 Task: Create a sub task Release to Production / Go Live for the task  Implement a new remote desktop solution for a company's employees in the project AgileDeck , assign it to team member softage.4@softage.net and update the status of the sub task to  On Track  , set the priority of the sub task to Low
Action: Mouse moved to (50, 405)
Screenshot: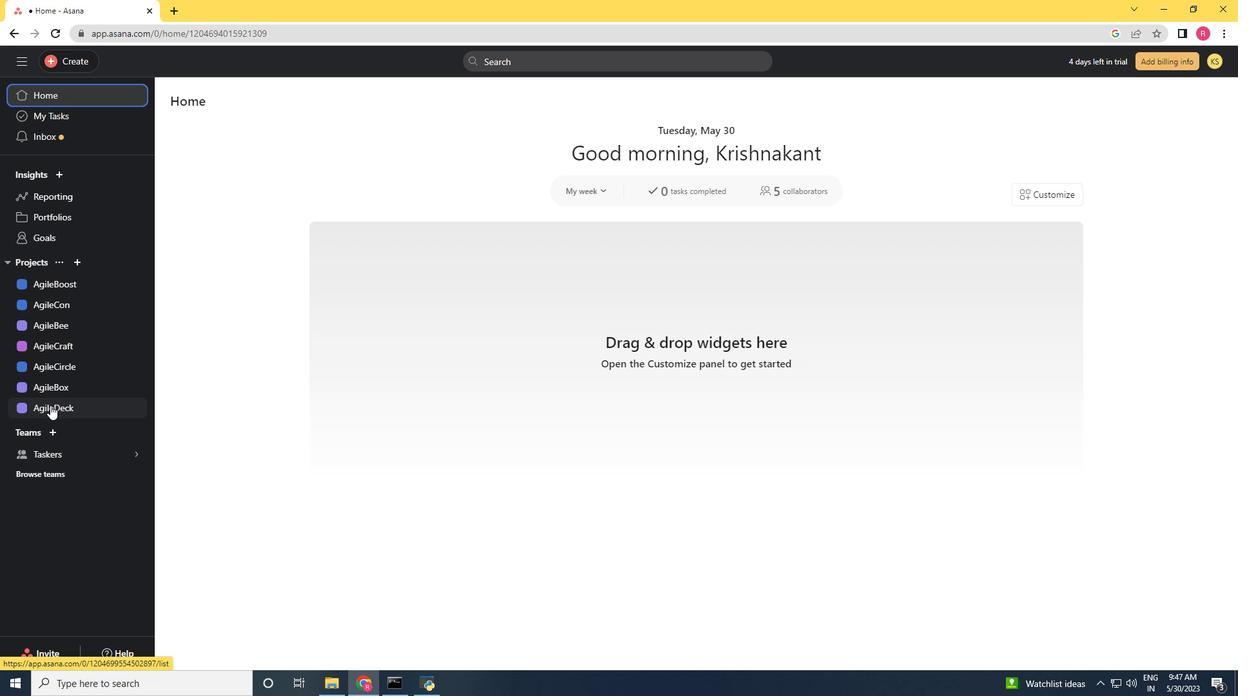 
Action: Mouse pressed left at (50, 405)
Screenshot: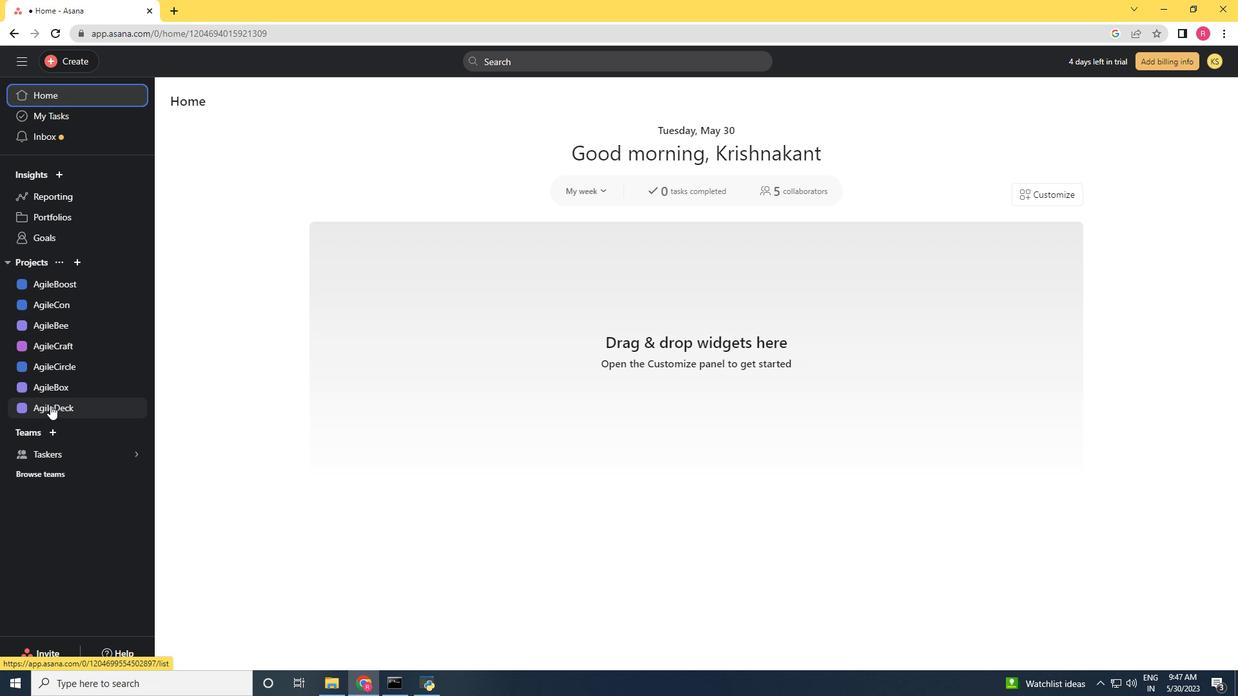 
Action: Mouse moved to (600, 289)
Screenshot: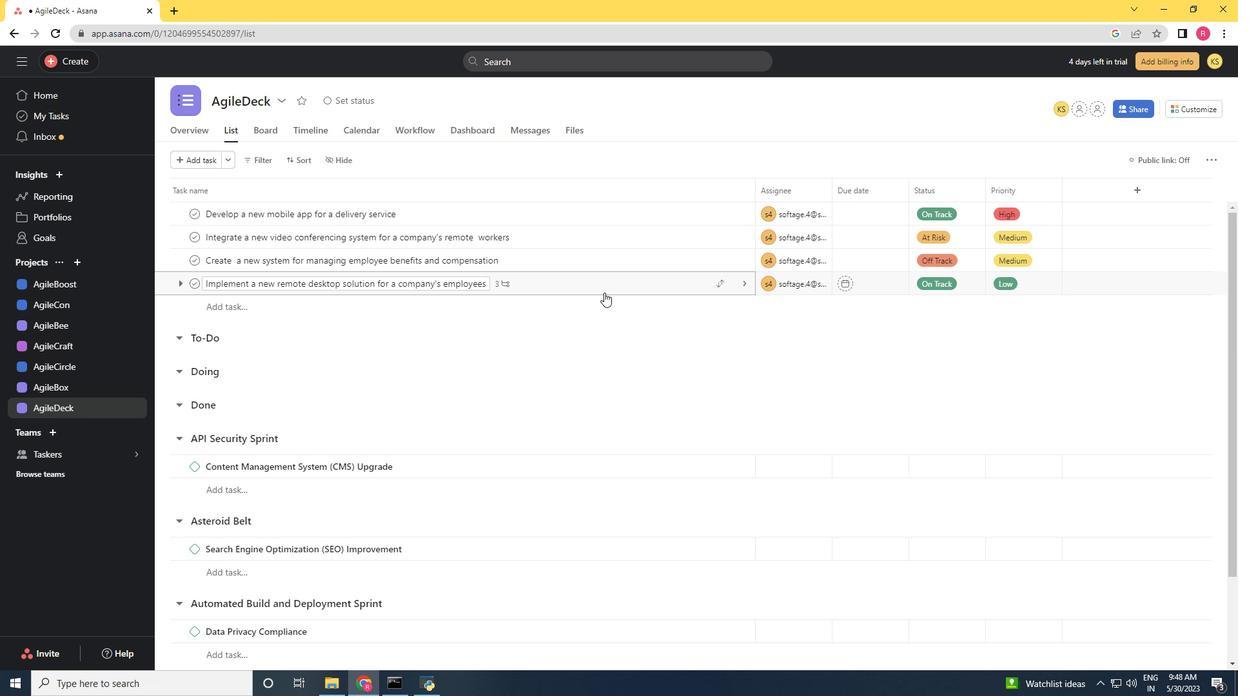 
Action: Mouse pressed left at (600, 289)
Screenshot: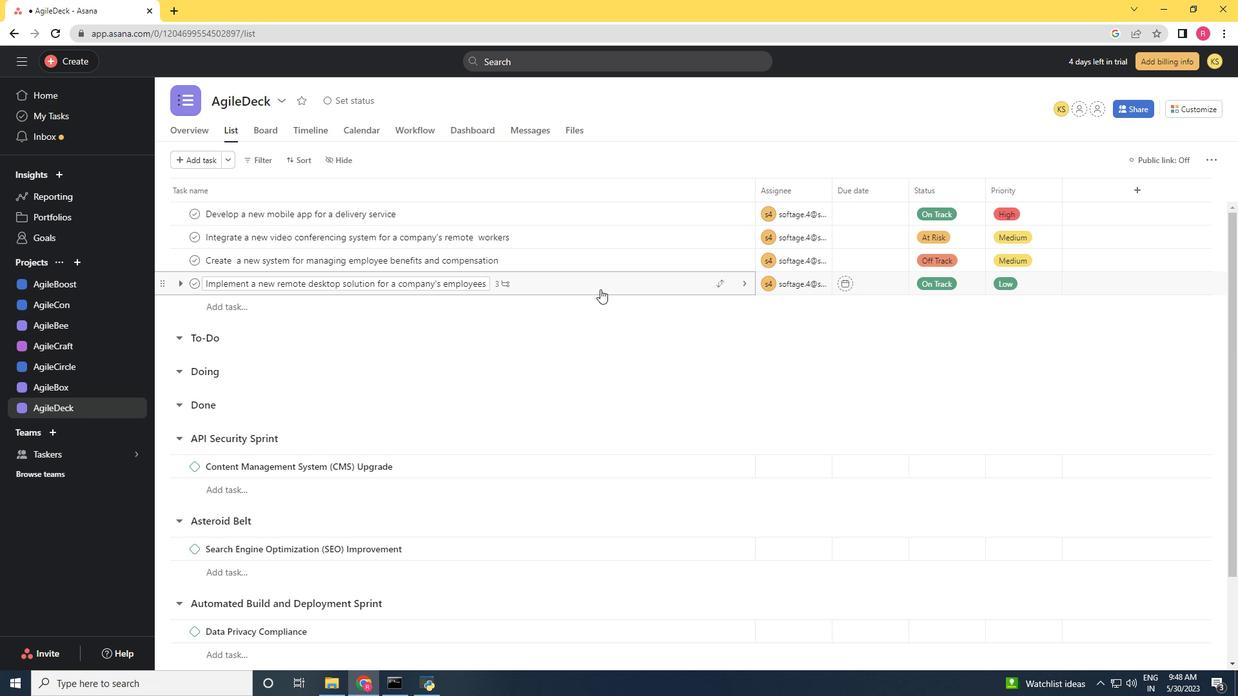 
Action: Mouse moved to (880, 411)
Screenshot: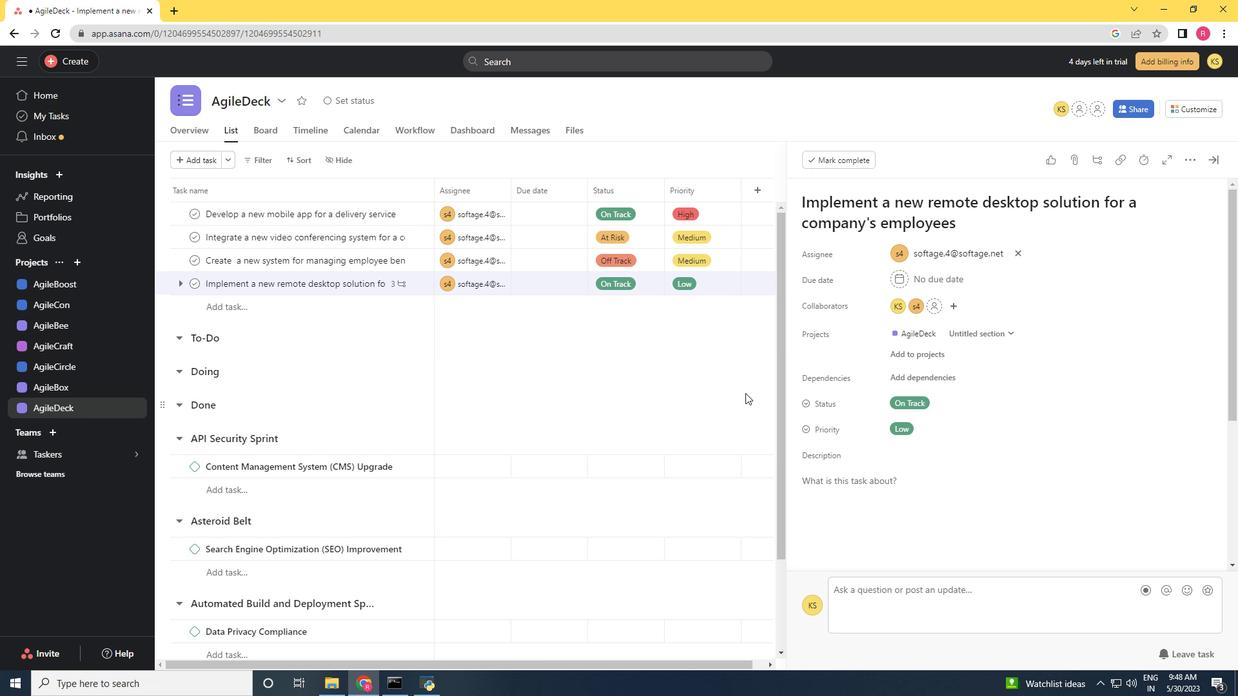 
Action: Mouse scrolled (880, 410) with delta (0, 0)
Screenshot: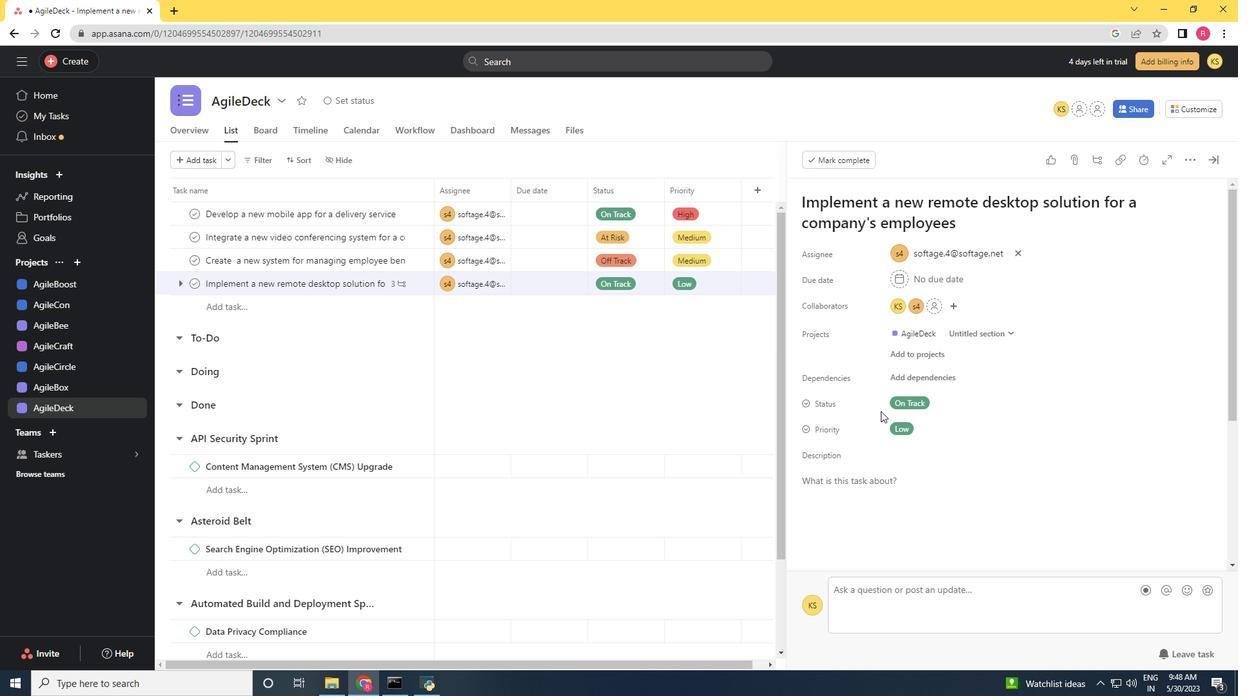 
Action: Mouse scrolled (880, 410) with delta (0, 0)
Screenshot: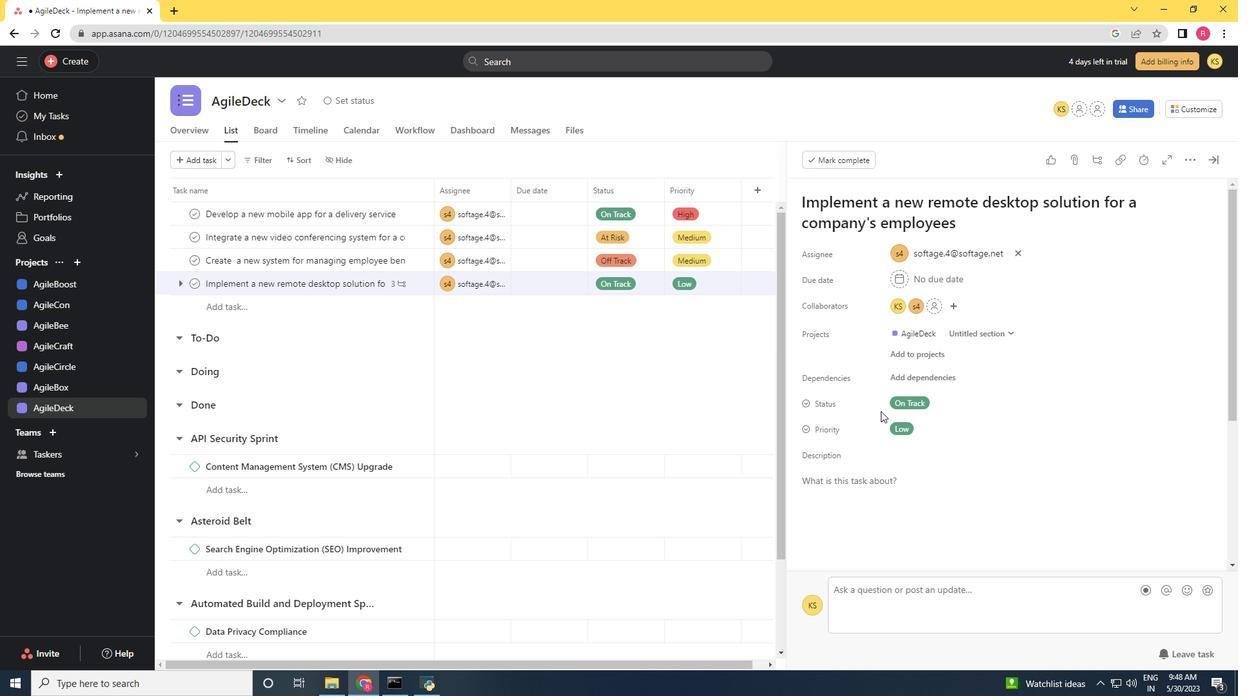 
Action: Mouse scrolled (880, 410) with delta (0, 0)
Screenshot: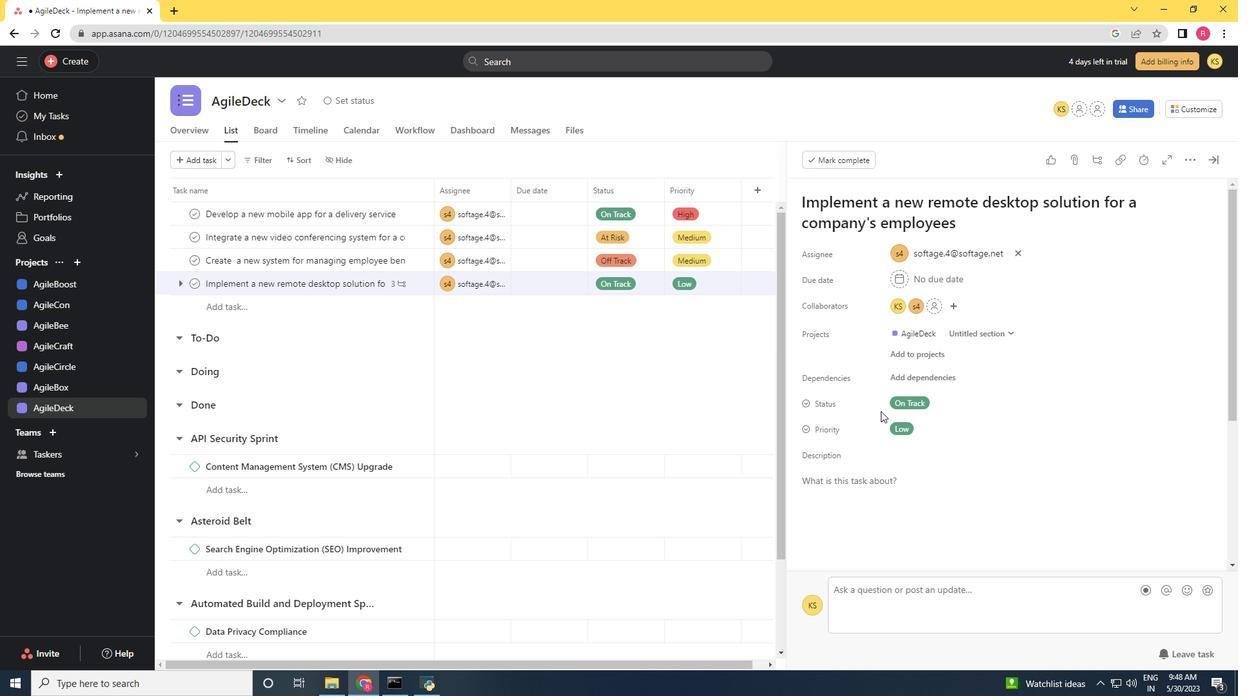 
Action: Mouse scrolled (880, 410) with delta (0, 0)
Screenshot: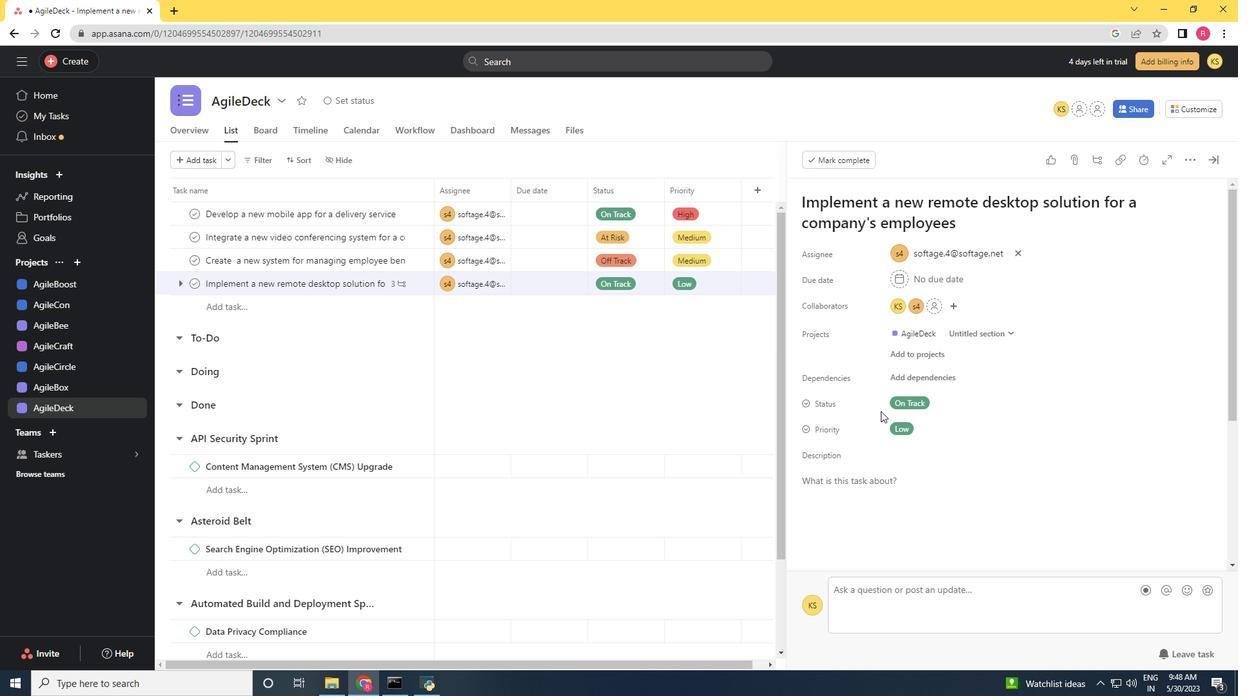 
Action: Mouse moved to (833, 465)
Screenshot: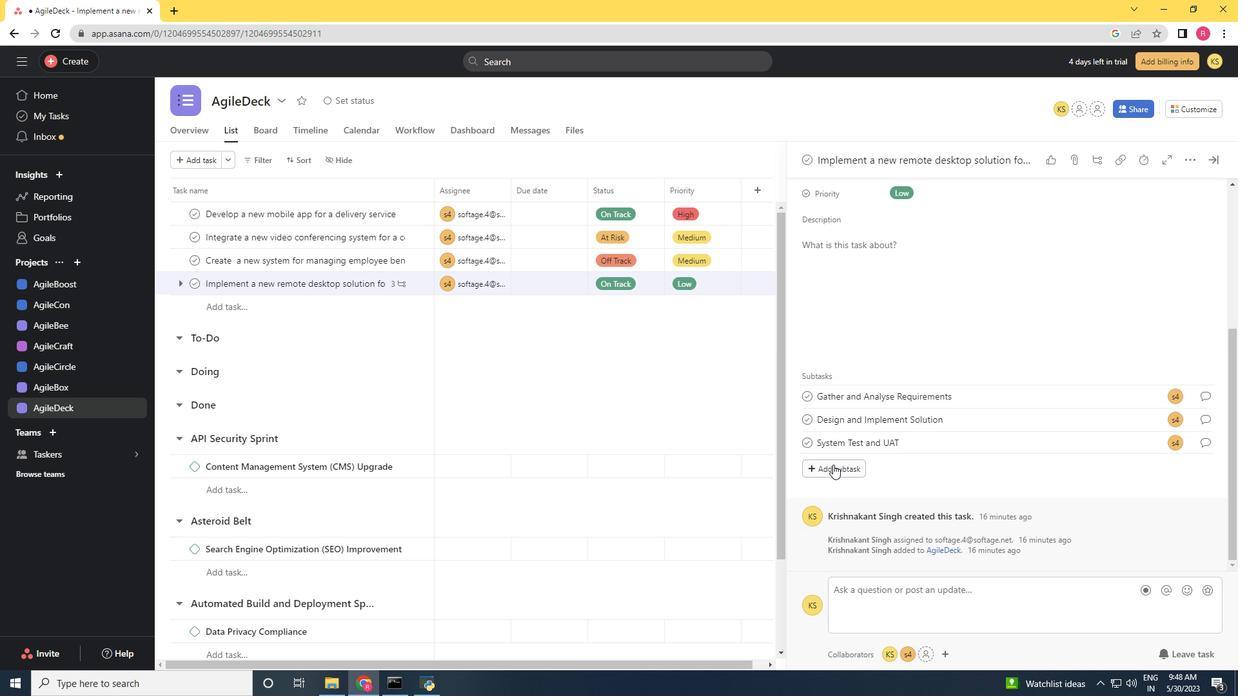 
Action: Mouse pressed left at (833, 465)
Screenshot: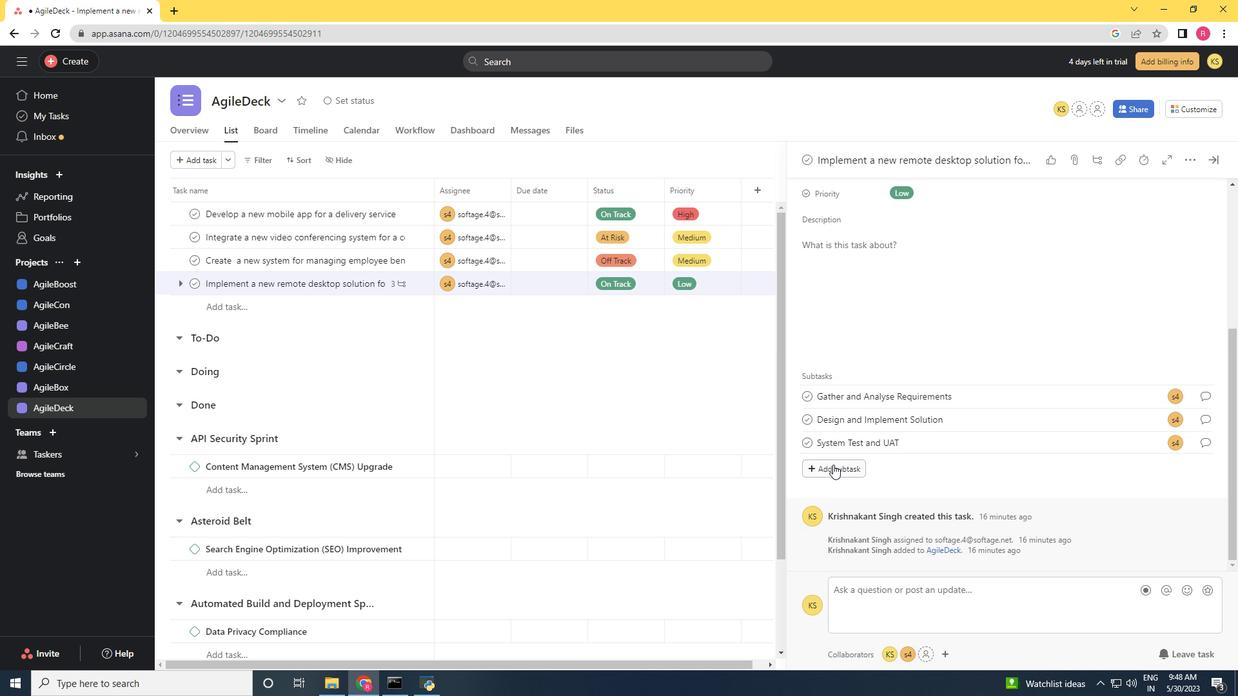 
Action: Key pressed <Key.shift>Release<Key.space>yo<Key.space><Key.backspace><Key.backspace><Key.backspace>to<Key.space><Key.shift>Production<Key.space>/<Key.space><Key.shift>Go<Key.space><Key.shift>Live
Screenshot: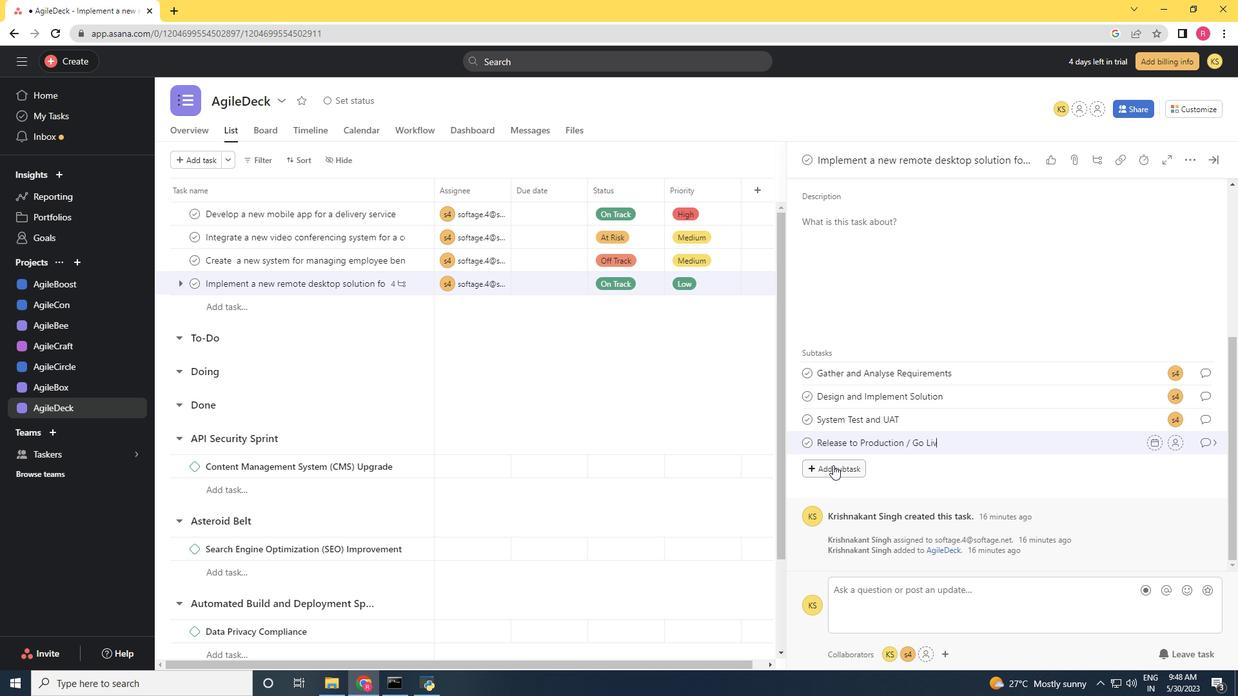 
Action: Mouse moved to (1178, 441)
Screenshot: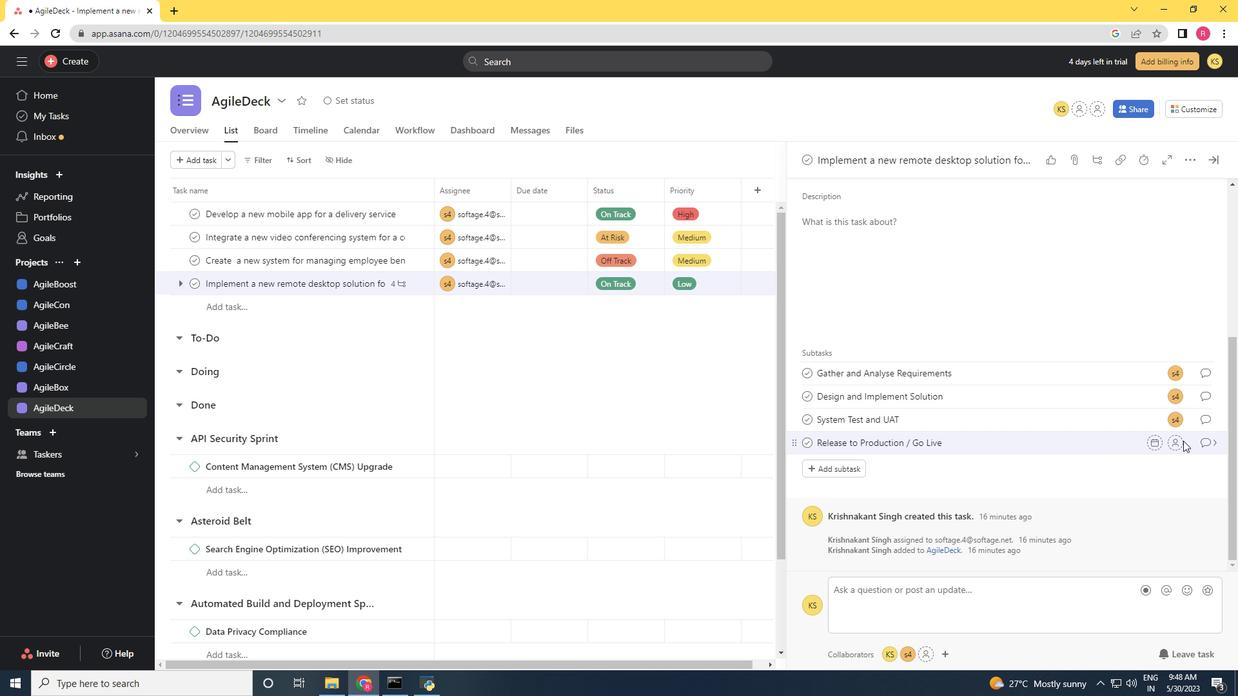 
Action: Mouse pressed left at (1178, 441)
Screenshot: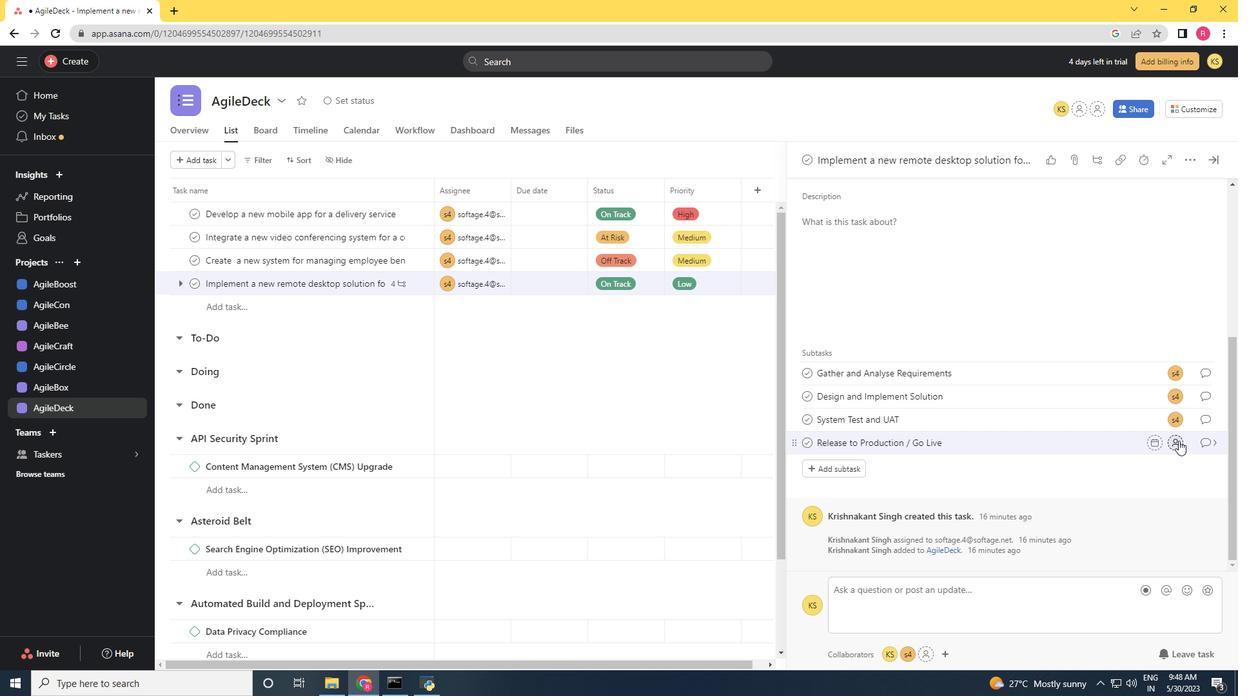 
Action: Key pressed softage.4<Key.shift>@softage.net
Screenshot: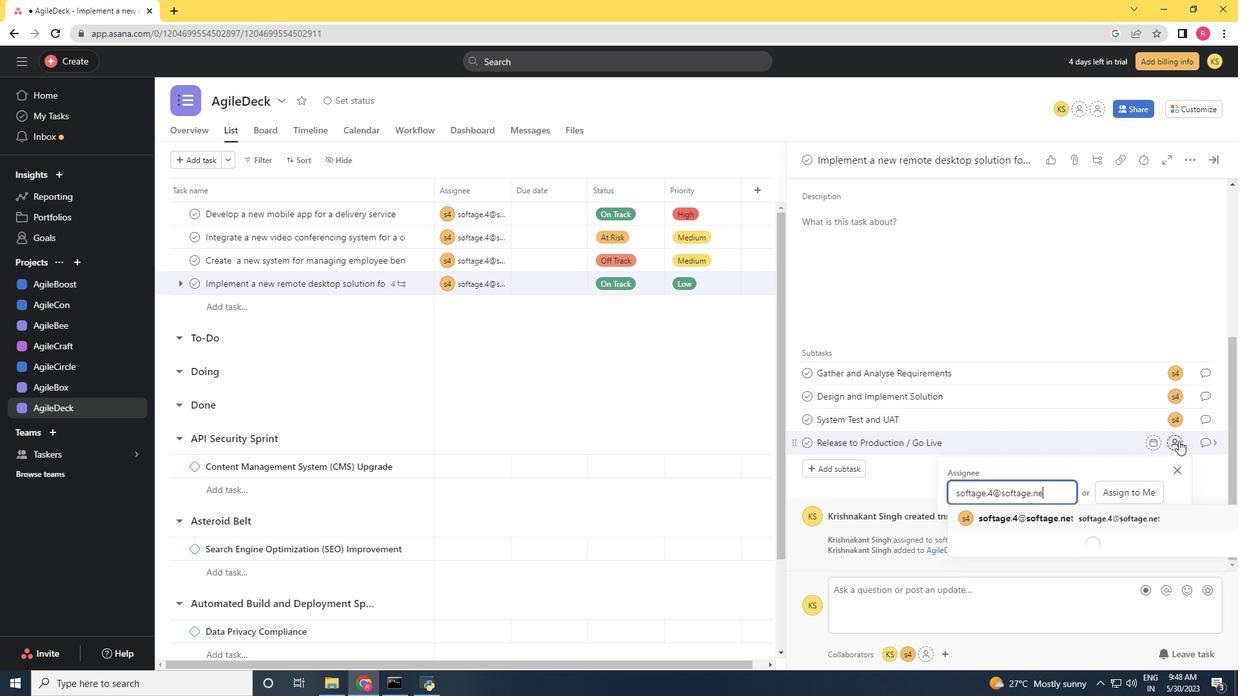
Action: Mouse moved to (1079, 515)
Screenshot: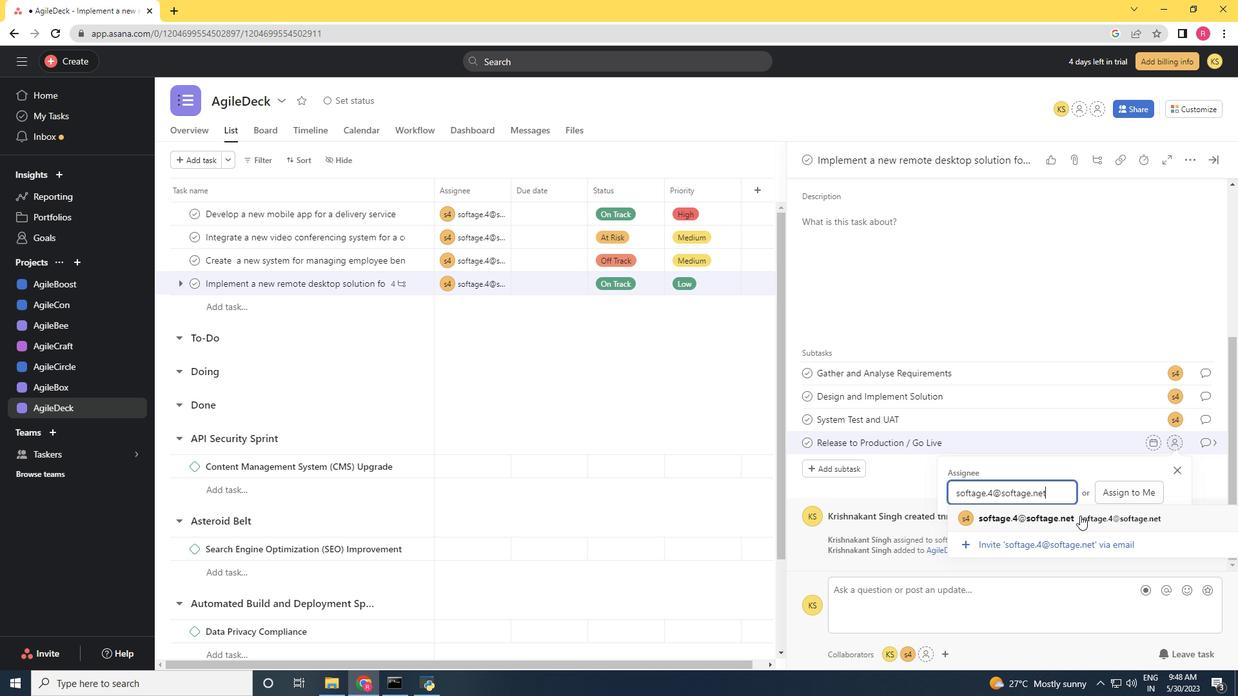 
Action: Mouse pressed left at (1079, 515)
Screenshot: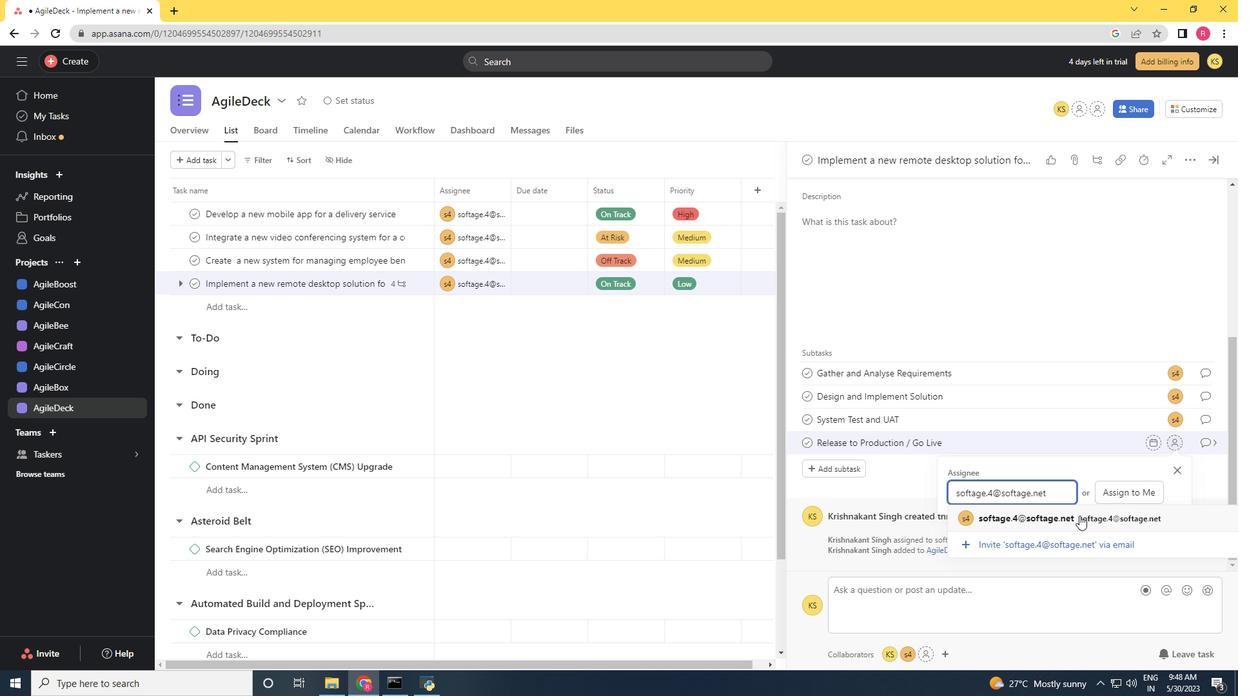 
Action: Mouse moved to (1216, 445)
Screenshot: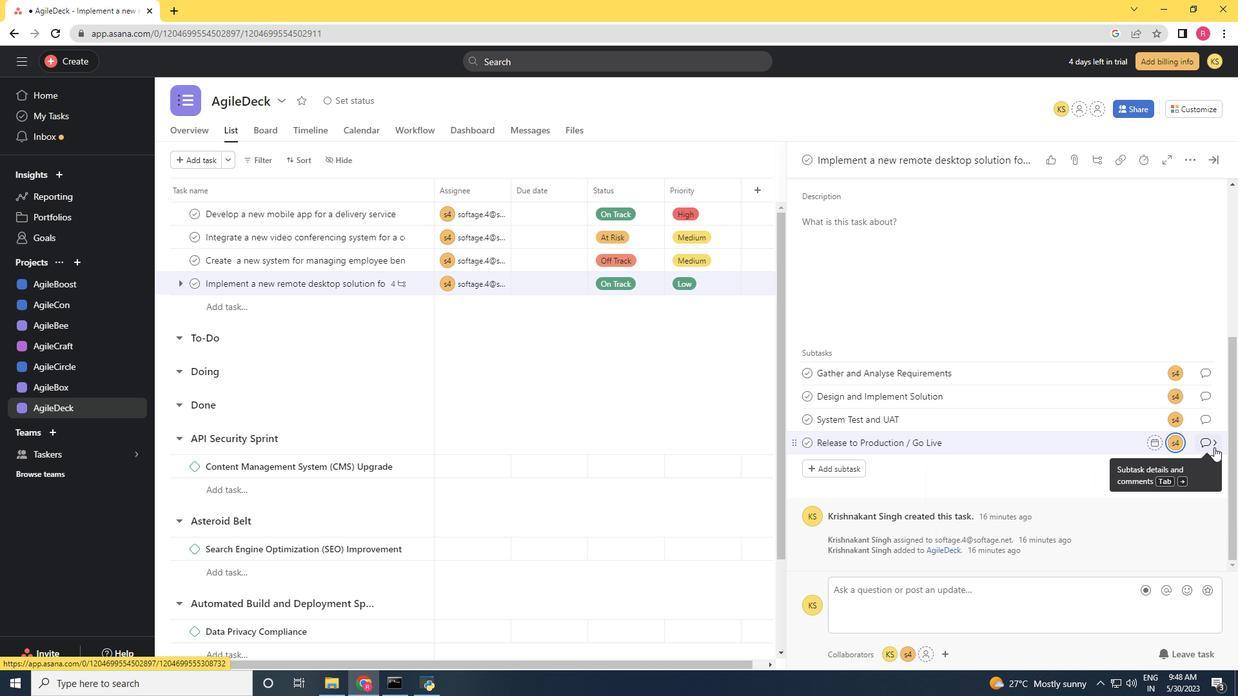 
Action: Mouse pressed left at (1216, 445)
Screenshot: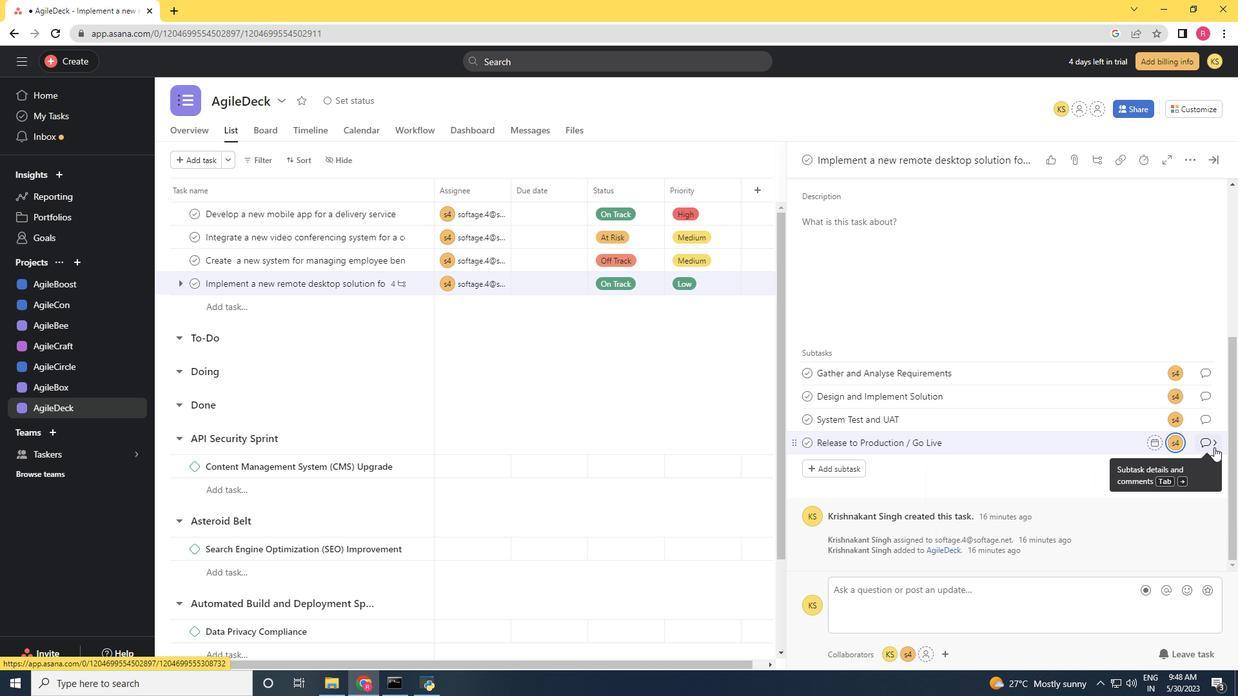 
Action: Mouse moved to (861, 369)
Screenshot: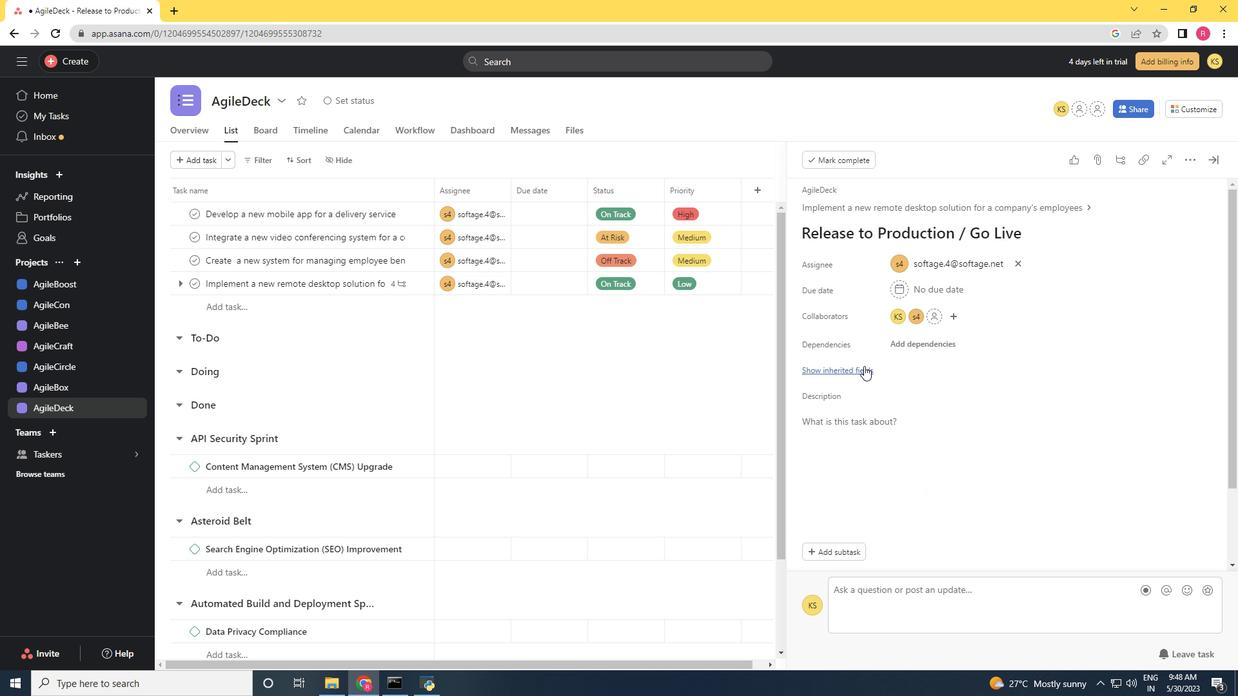 
Action: Mouse pressed left at (861, 369)
Screenshot: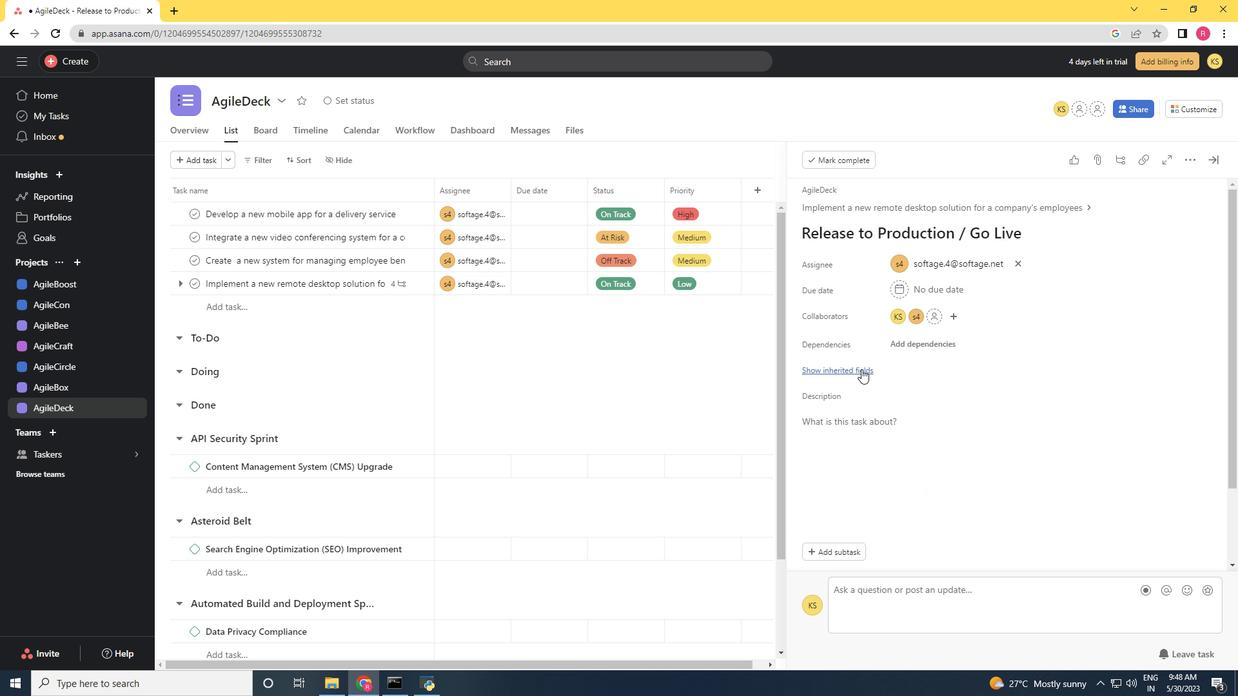 
Action: Mouse scrolled (861, 368) with delta (0, 0)
Screenshot: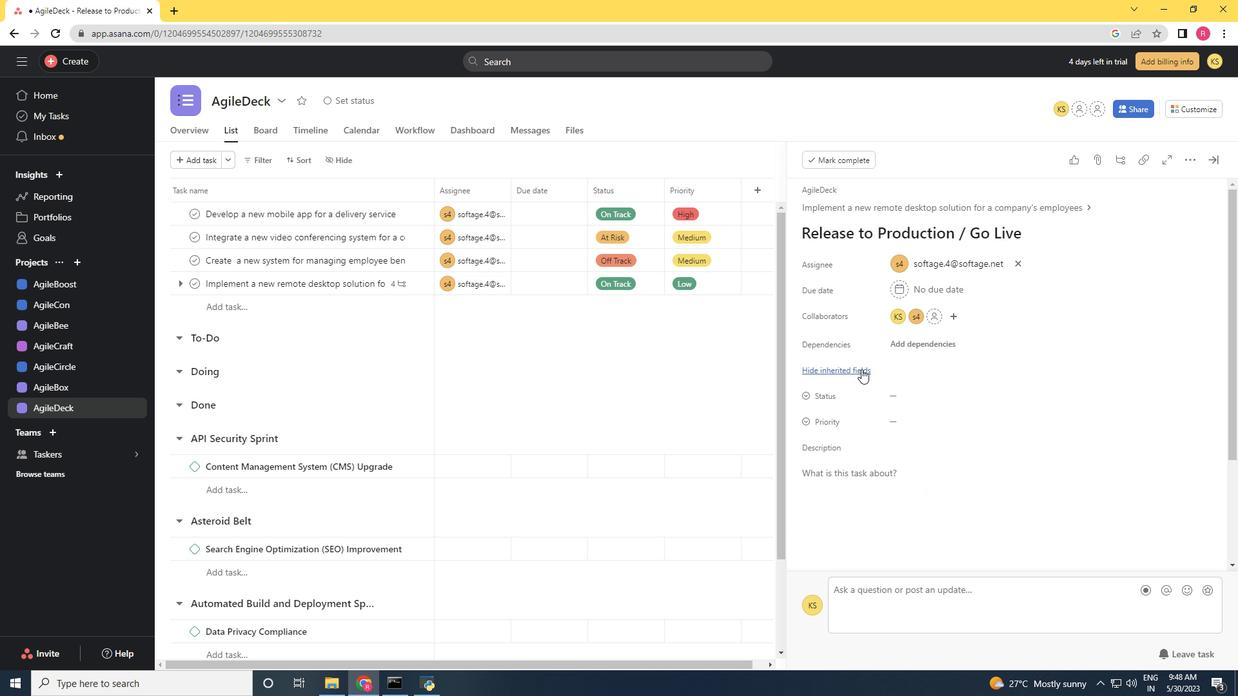 
Action: Mouse scrolled (861, 368) with delta (0, 0)
Screenshot: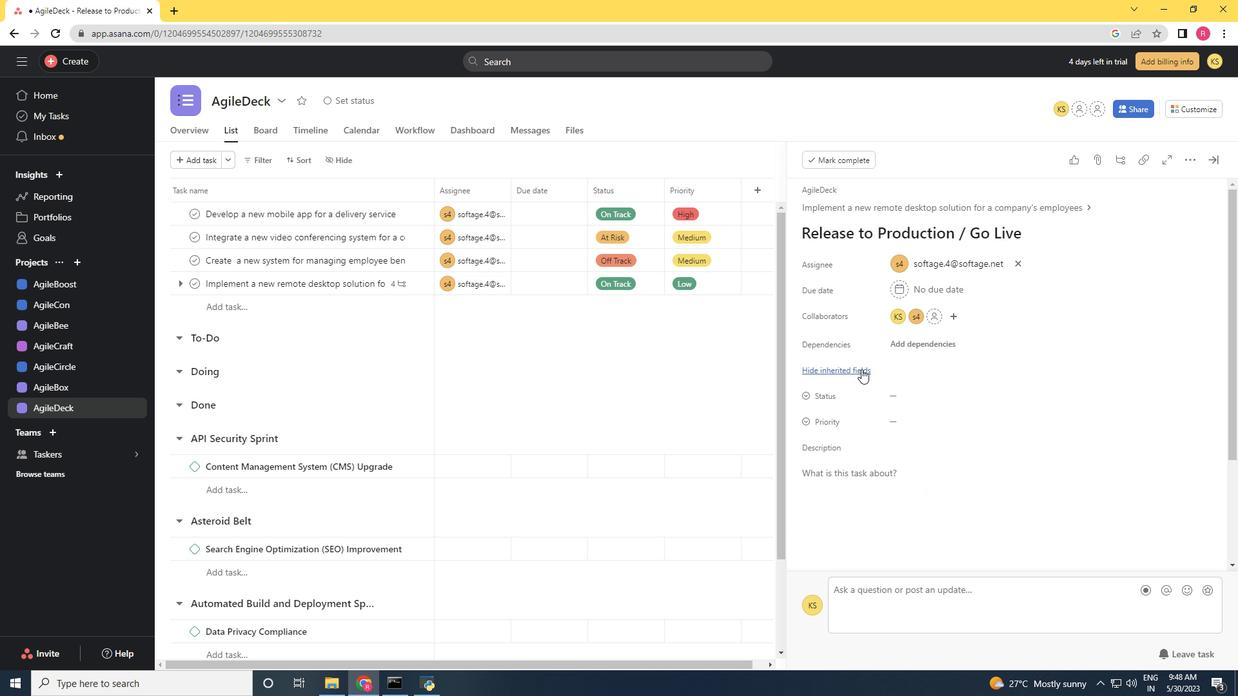 
Action: Mouse moved to (894, 270)
Screenshot: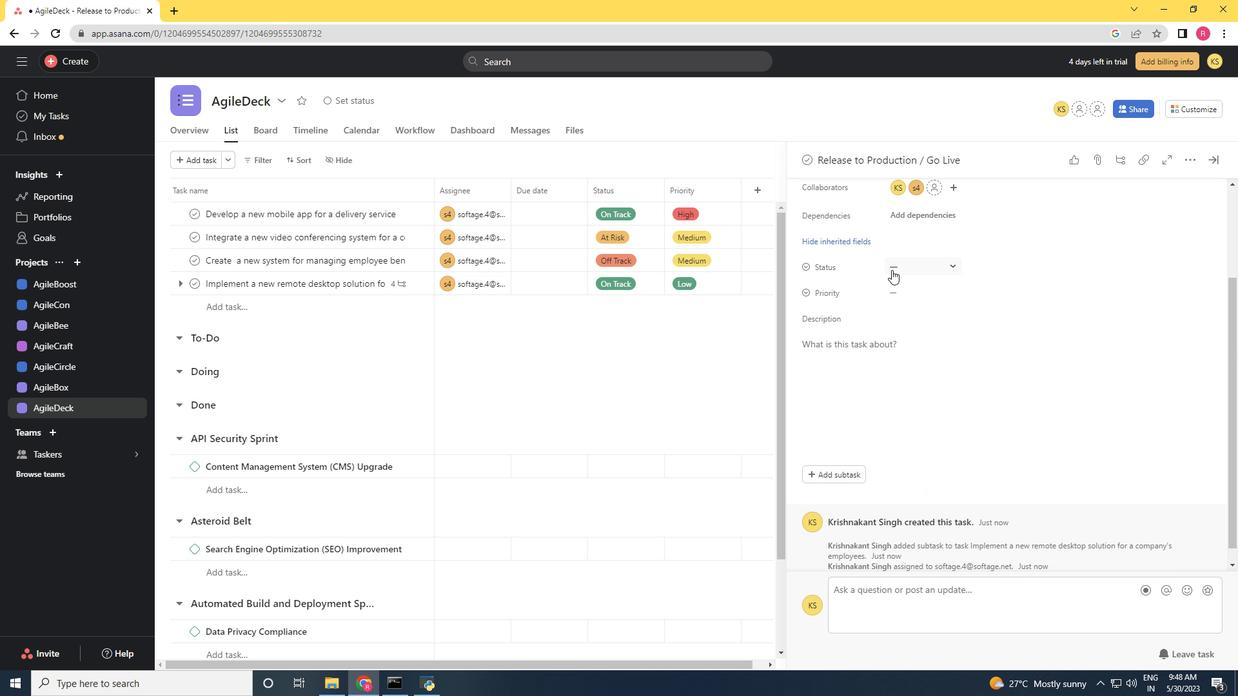 
Action: Mouse pressed left at (894, 270)
Screenshot: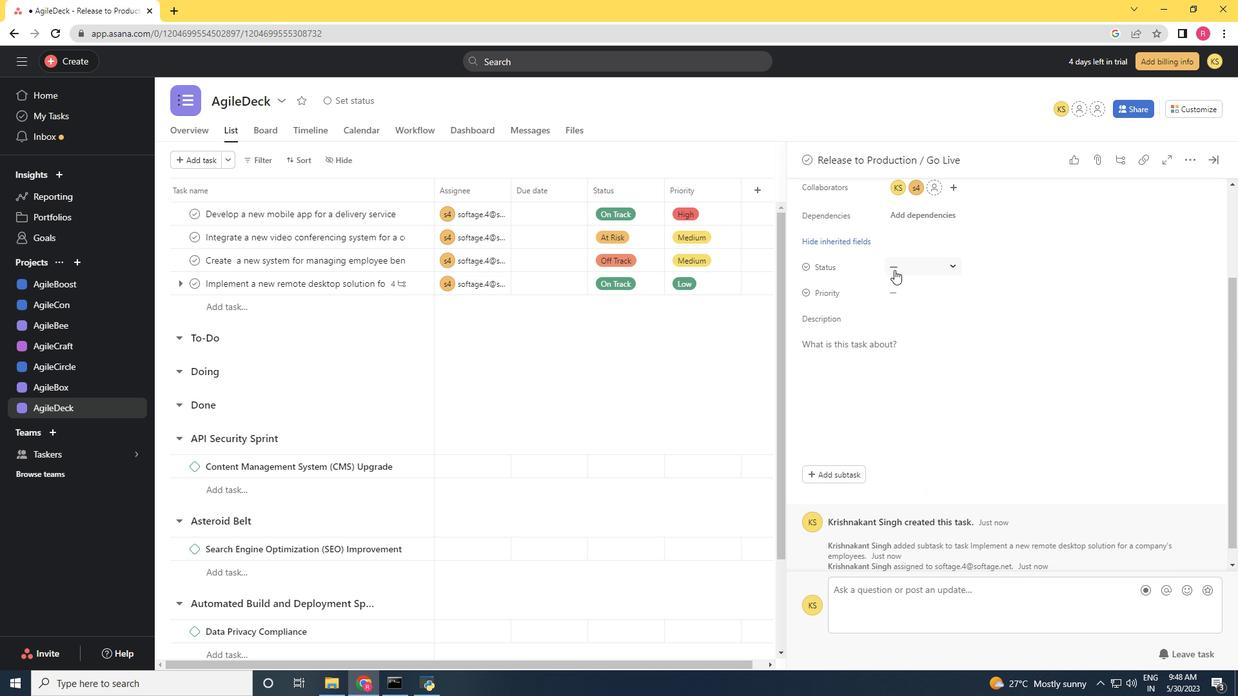 
Action: Mouse moved to (910, 310)
Screenshot: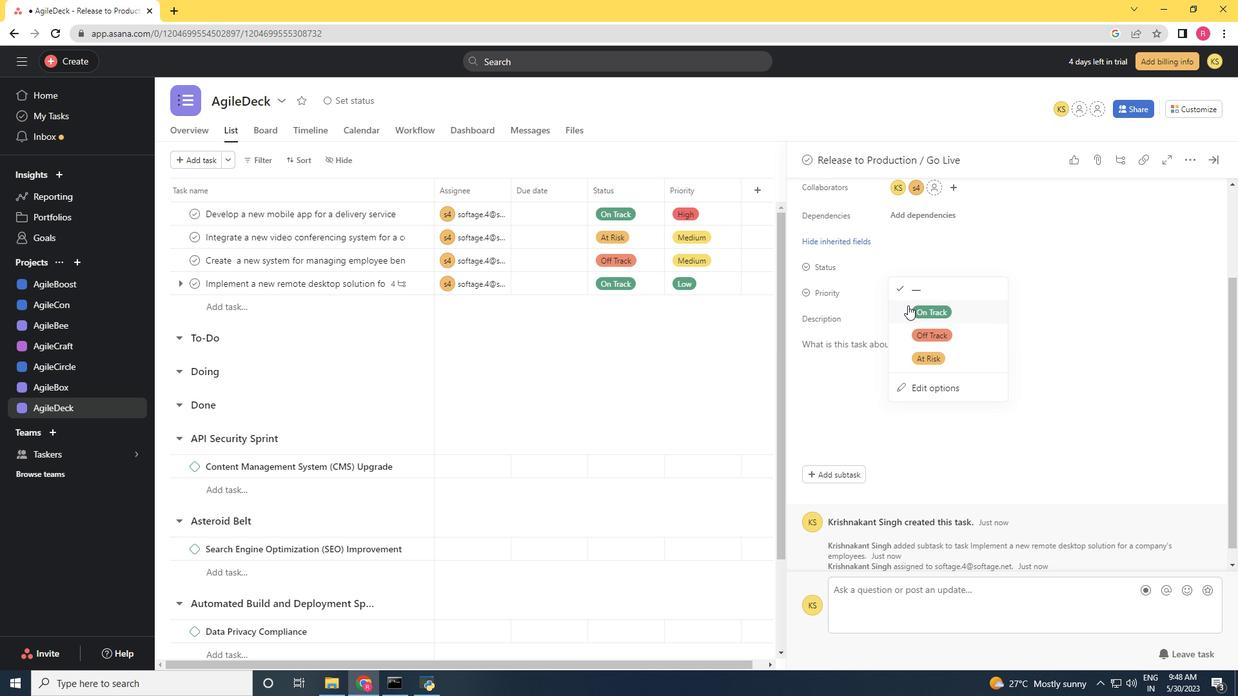 
Action: Mouse pressed left at (910, 310)
Screenshot: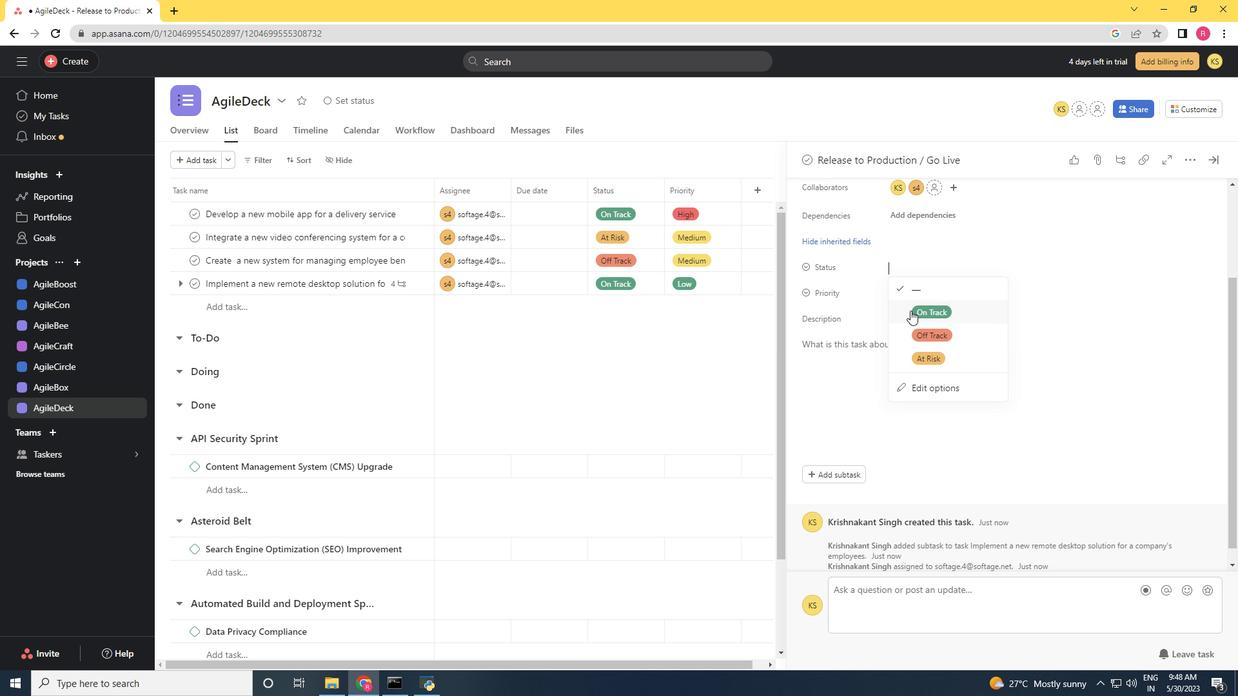 
Action: Mouse moved to (900, 297)
Screenshot: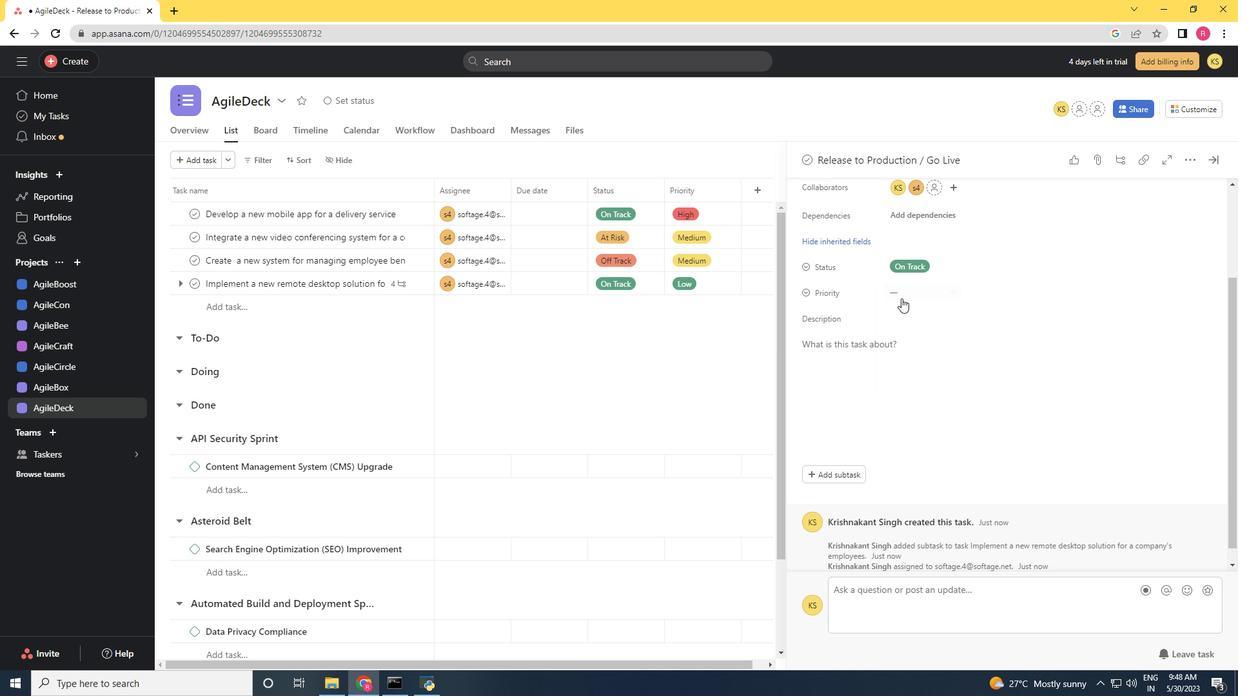 
Action: Mouse pressed left at (900, 297)
Screenshot: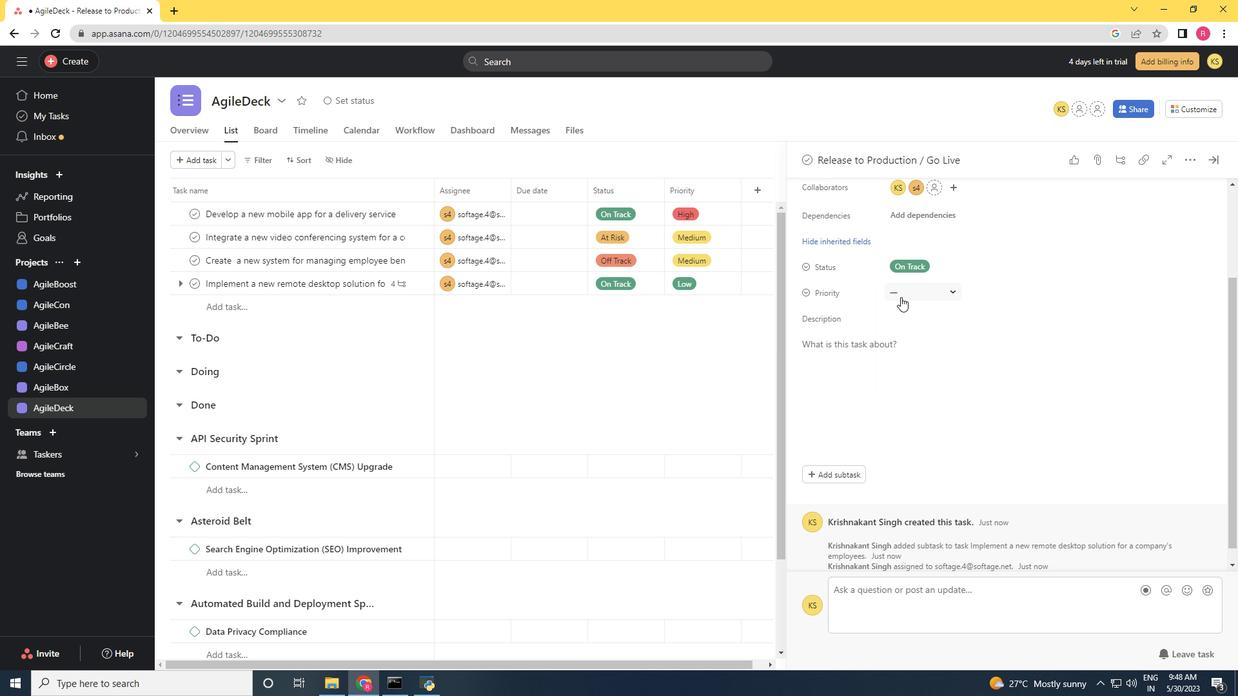 
Action: Mouse moved to (924, 376)
Screenshot: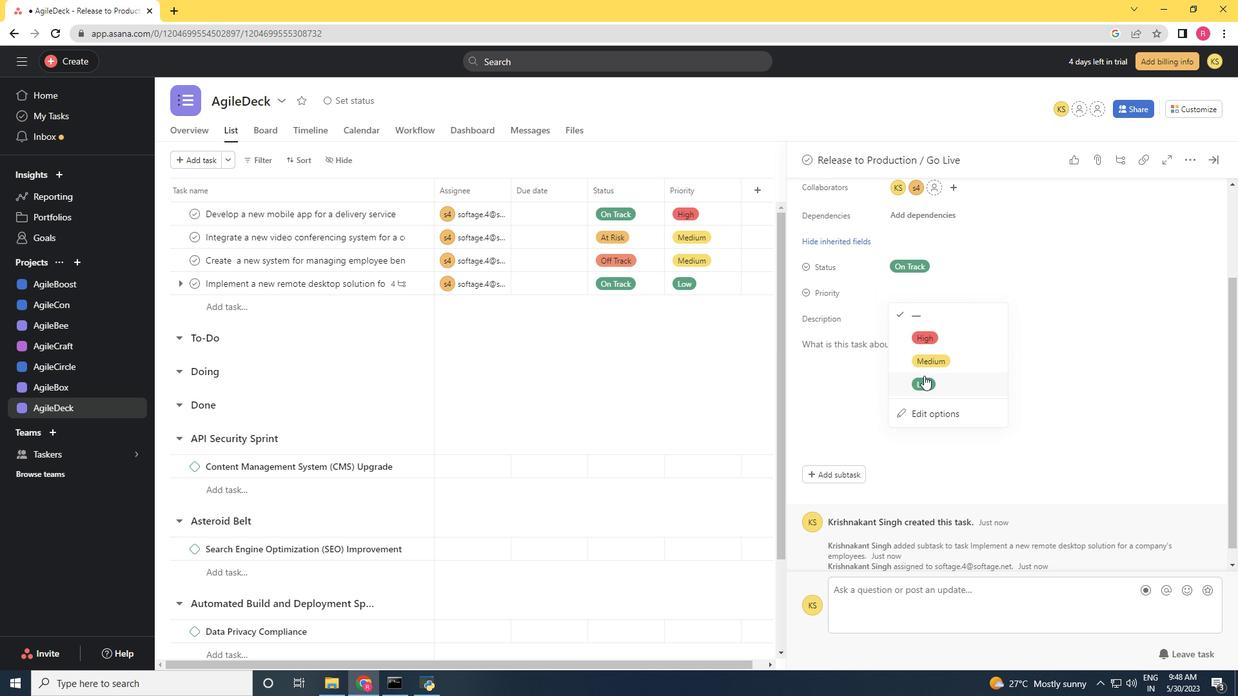 
Action: Mouse pressed left at (924, 376)
Screenshot: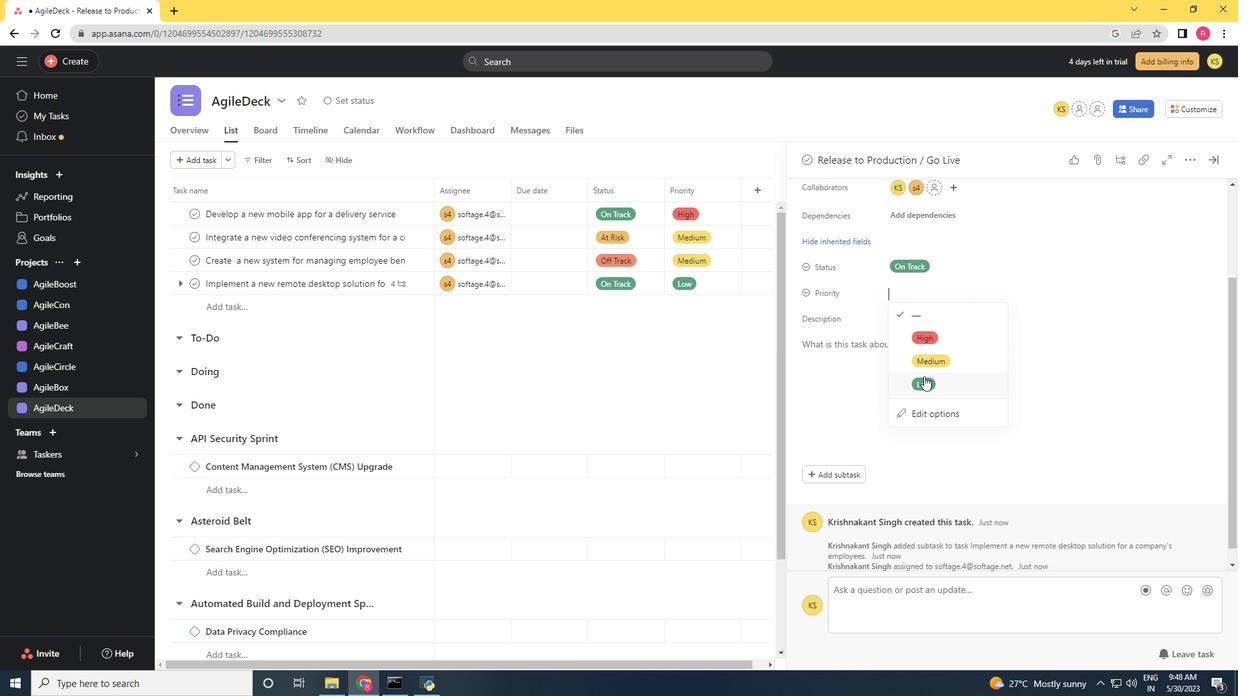 
Action: Mouse scrolled (924, 377) with delta (0, 0)
Screenshot: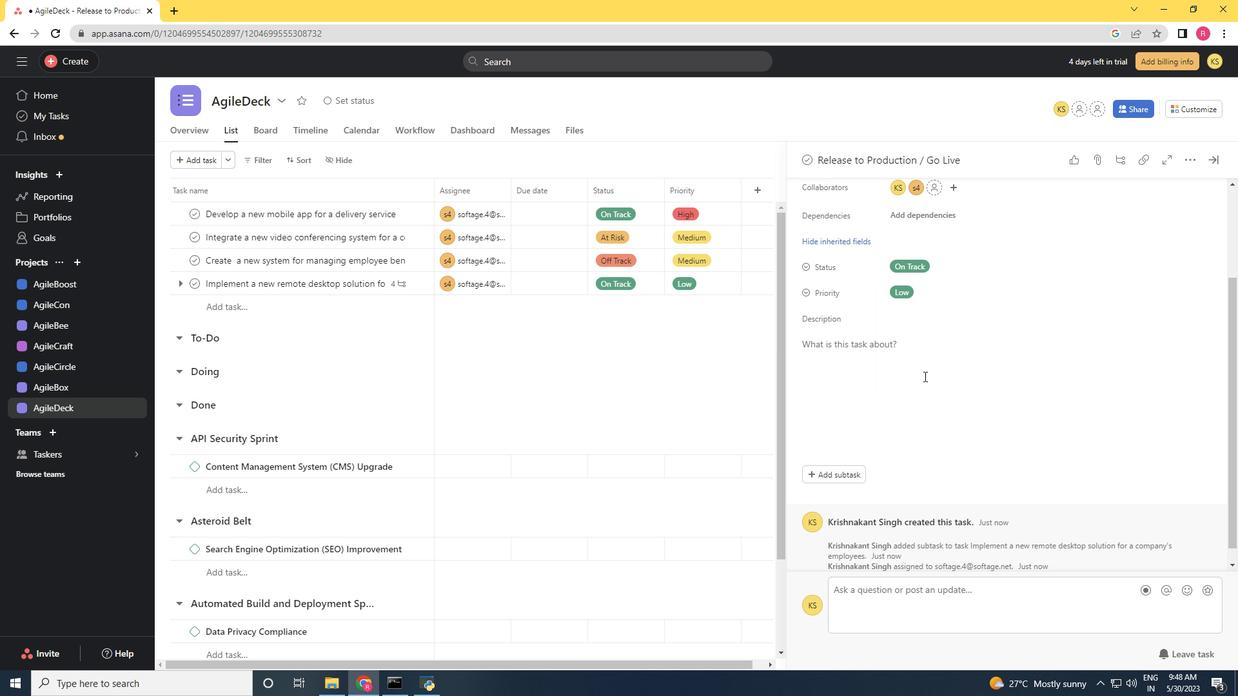 
Action: Mouse scrolled (924, 377) with delta (0, 0)
Screenshot: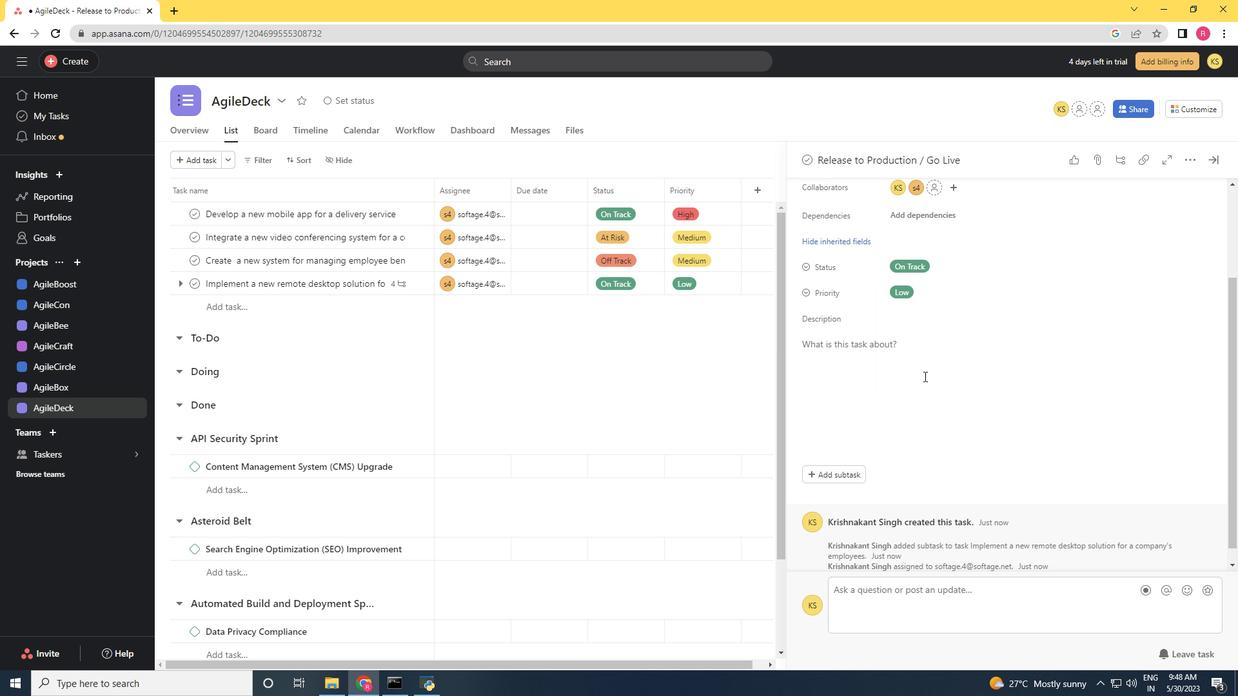 
Action: Mouse scrolled (924, 377) with delta (0, 0)
Screenshot: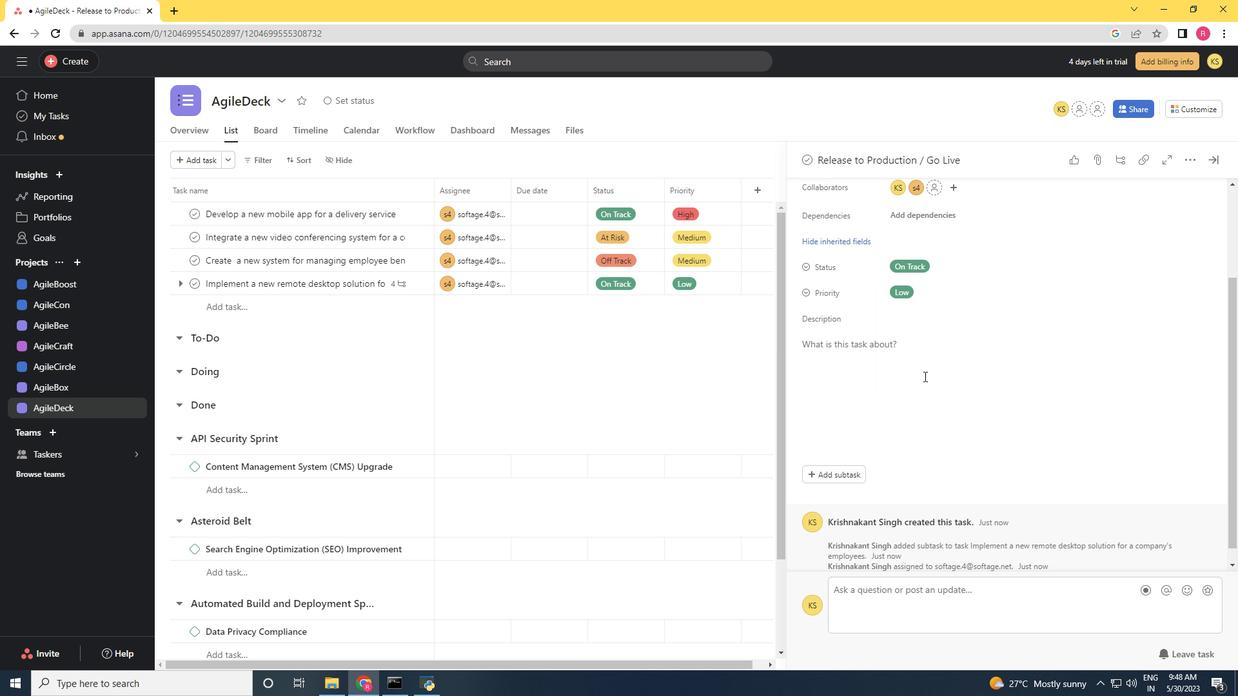 
Action: Mouse scrolled (924, 377) with delta (0, 0)
Screenshot: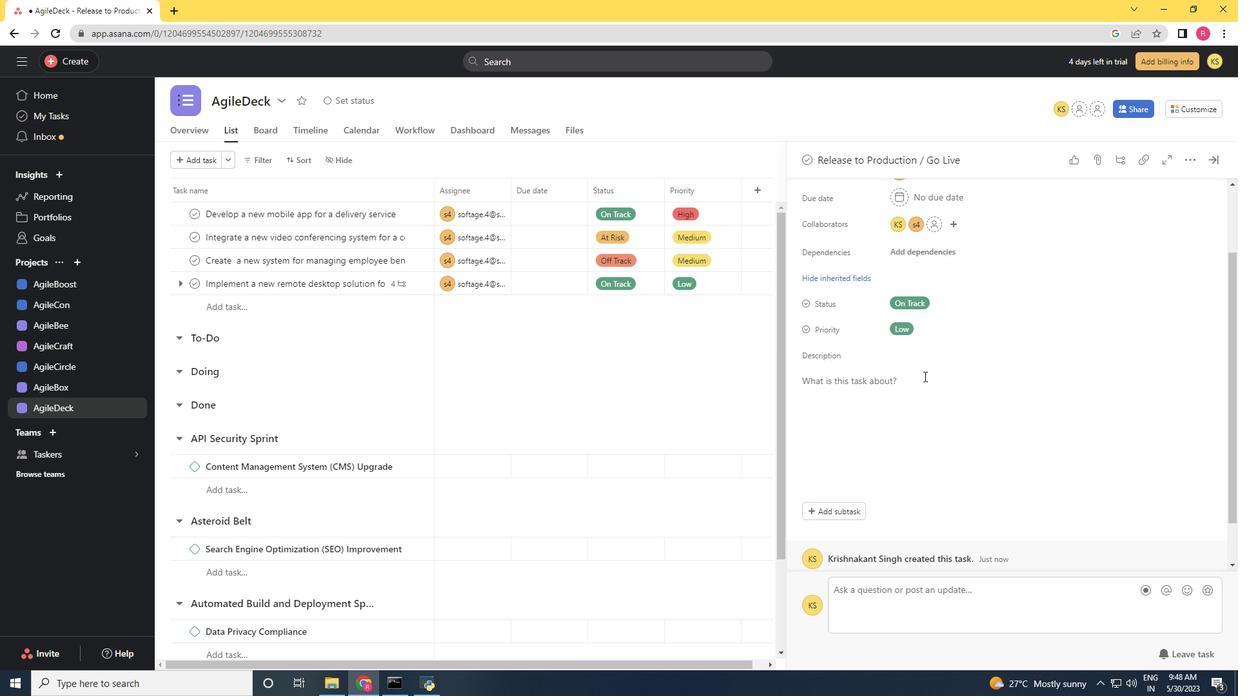 
